 Task: Check current mortgage rates with a credit score of 680-699.
Action: Mouse moved to (819, 163)
Screenshot: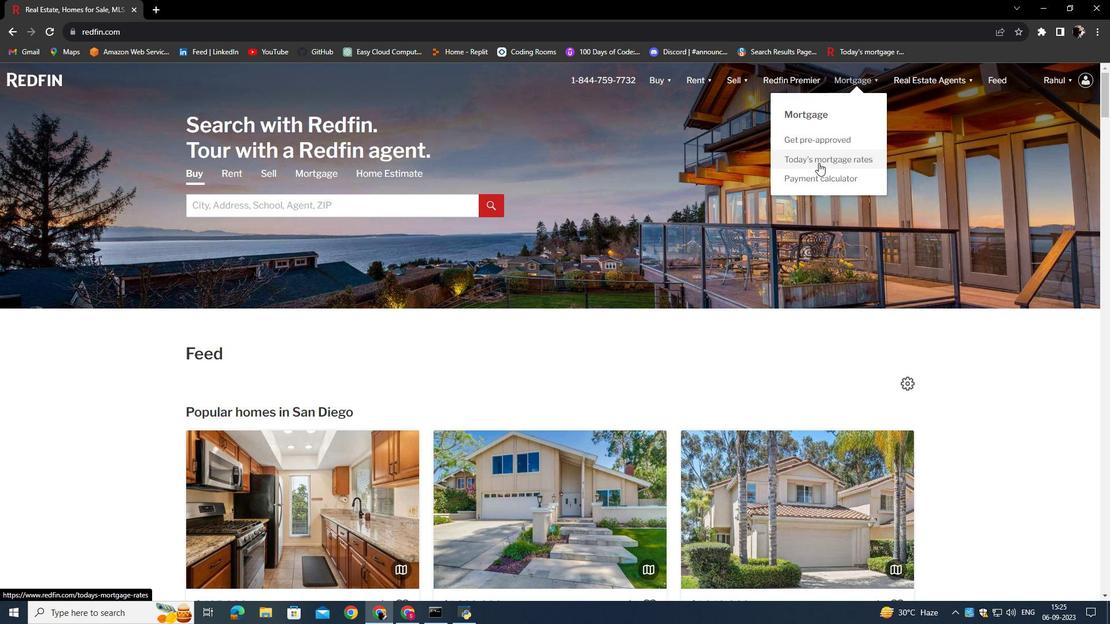 
Action: Mouse pressed left at (819, 163)
Screenshot: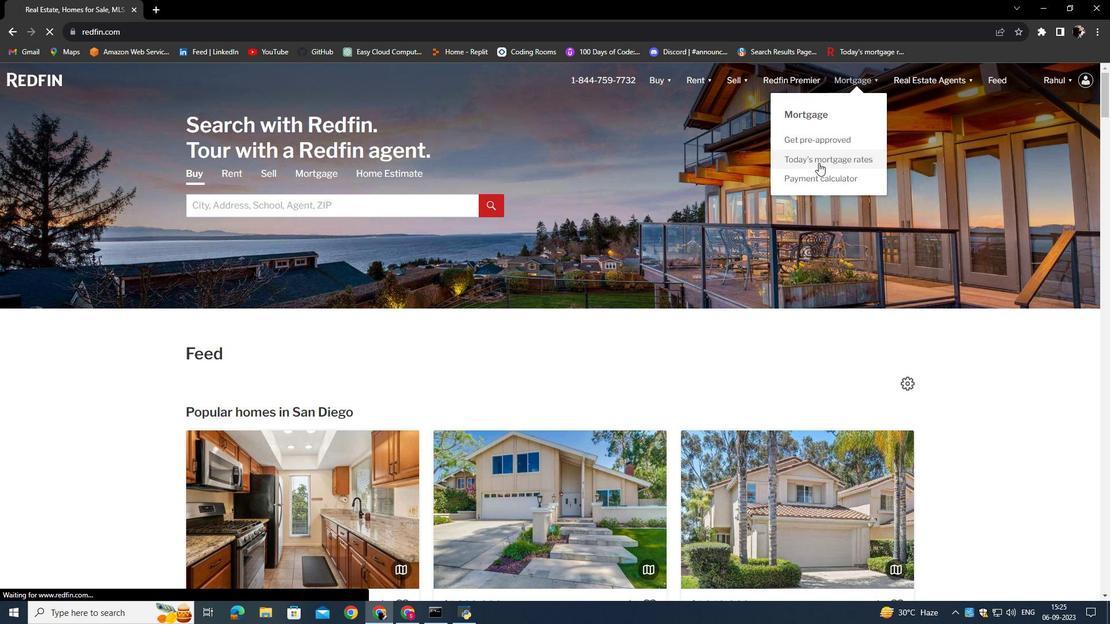 
Action: Mouse moved to (446, 315)
Screenshot: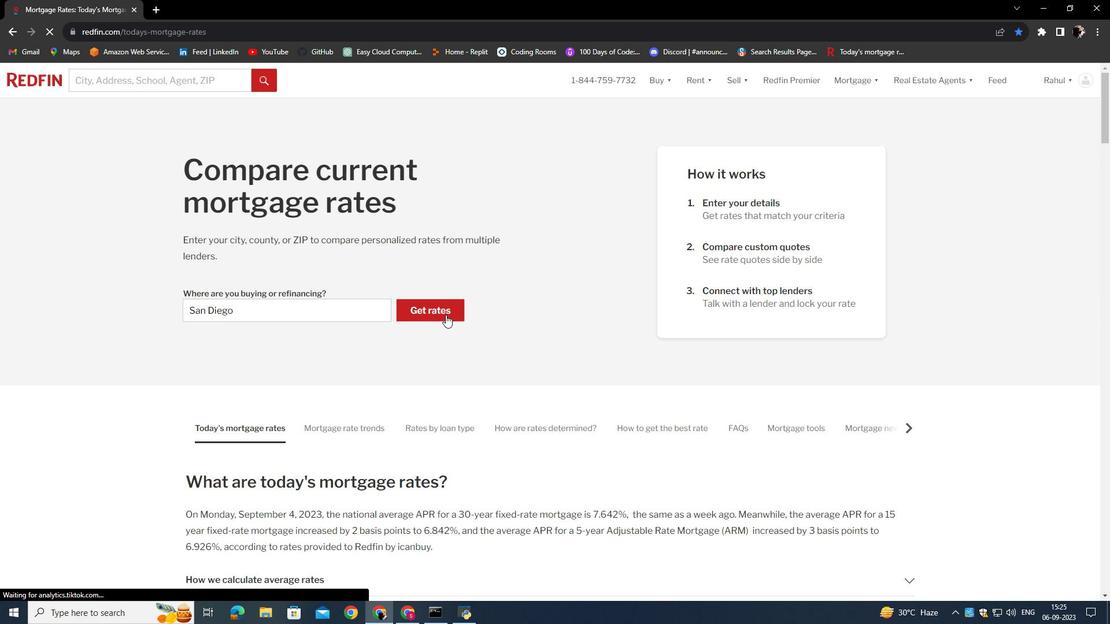 
Action: Mouse pressed left at (446, 315)
Screenshot: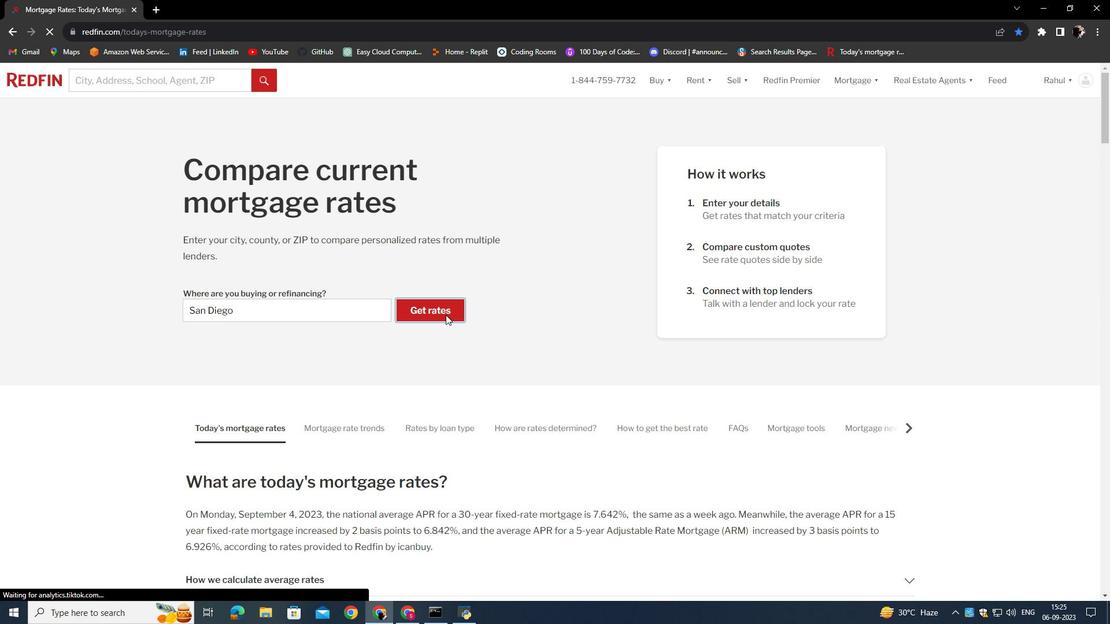 
Action: Mouse moved to (303, 216)
Screenshot: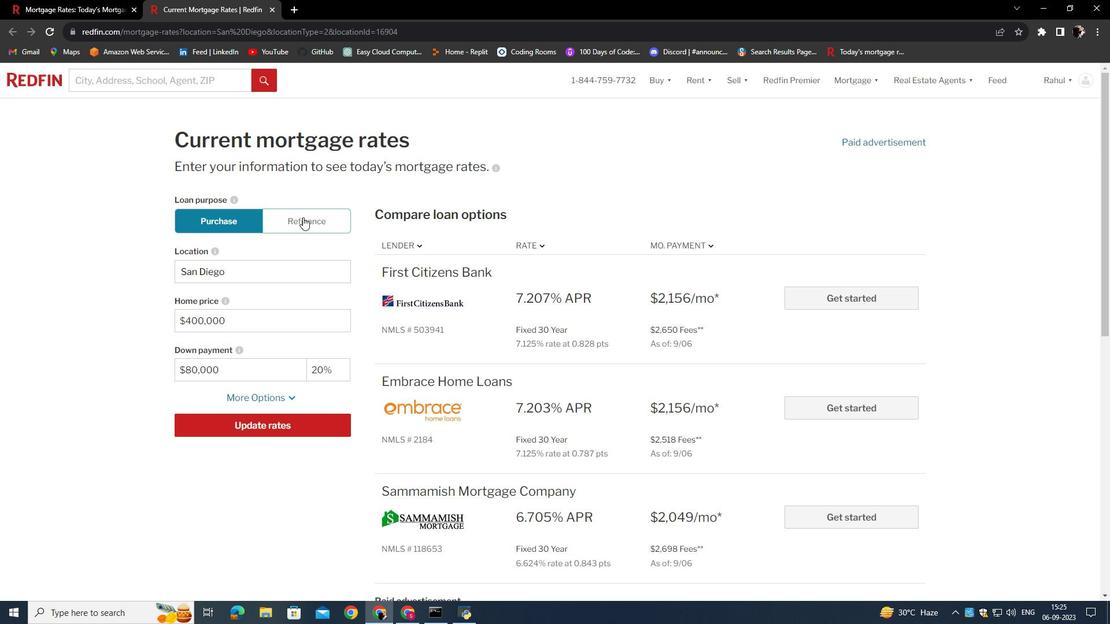 
Action: Mouse pressed left at (303, 216)
Screenshot: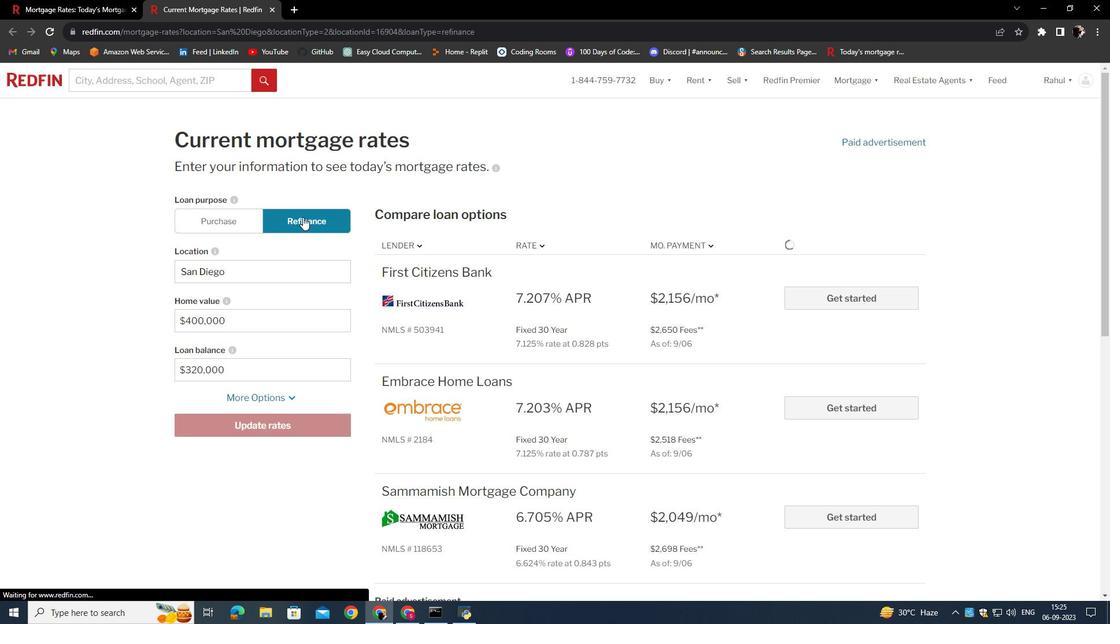 
Action: Mouse moved to (277, 400)
Screenshot: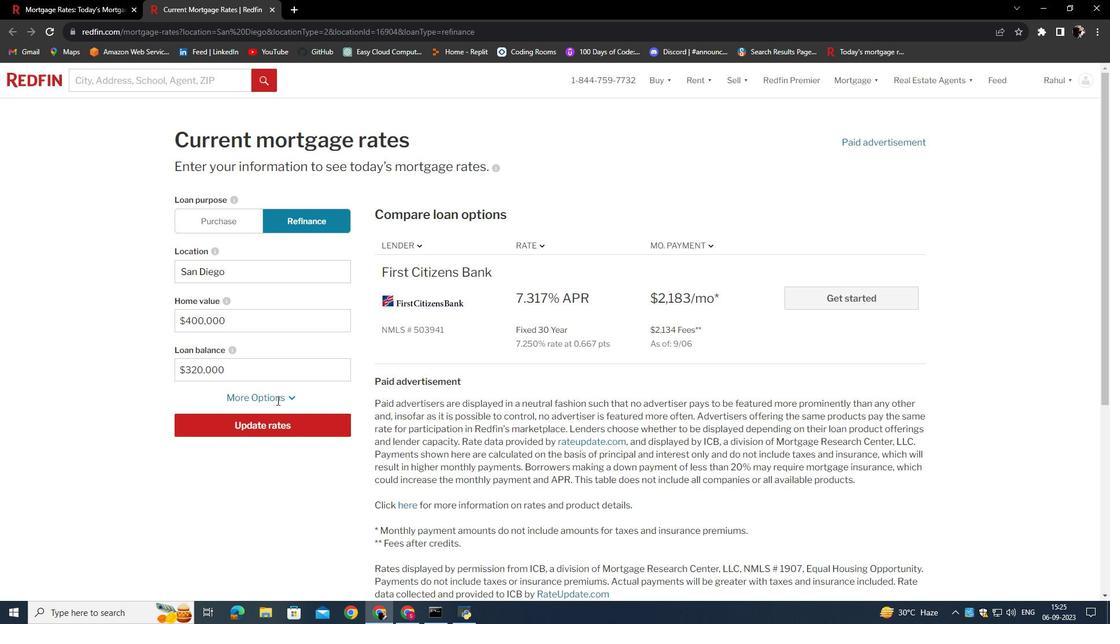 
Action: Mouse pressed left at (277, 400)
Screenshot: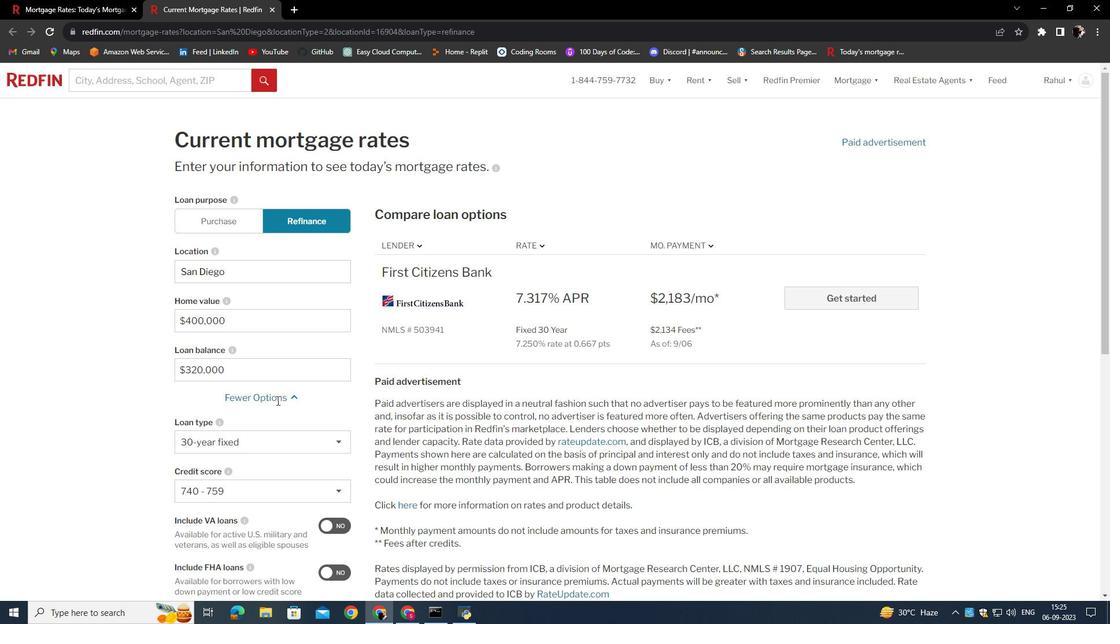 
Action: Mouse scrolled (277, 400) with delta (0, 0)
Screenshot: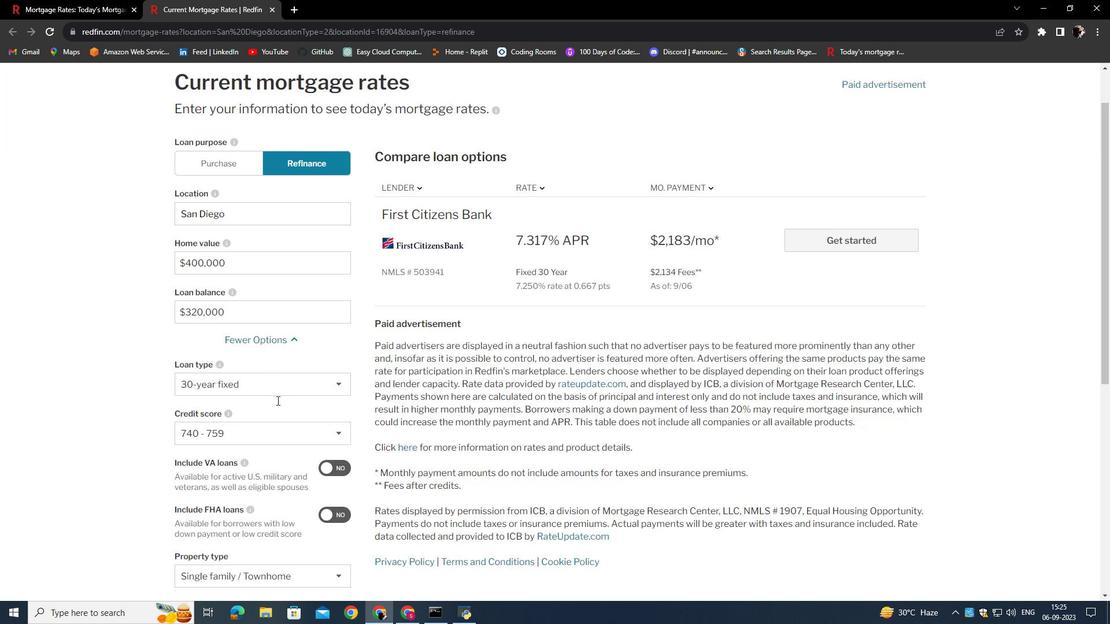 
Action: Mouse moved to (264, 428)
Screenshot: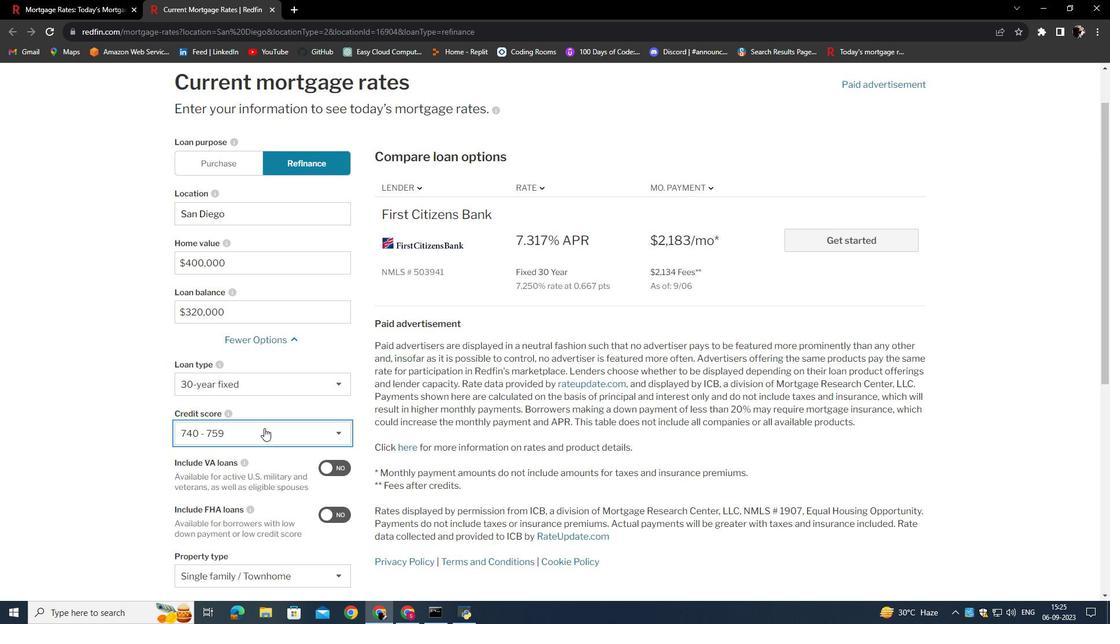 
Action: Mouse pressed left at (264, 428)
Screenshot: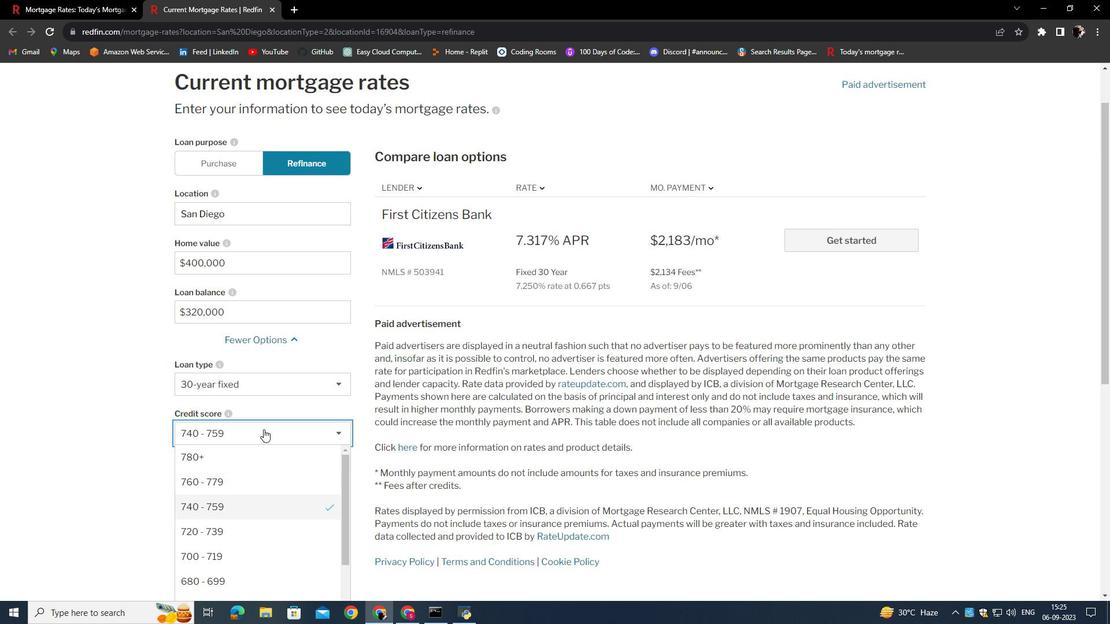 
Action: Mouse moved to (230, 511)
Screenshot: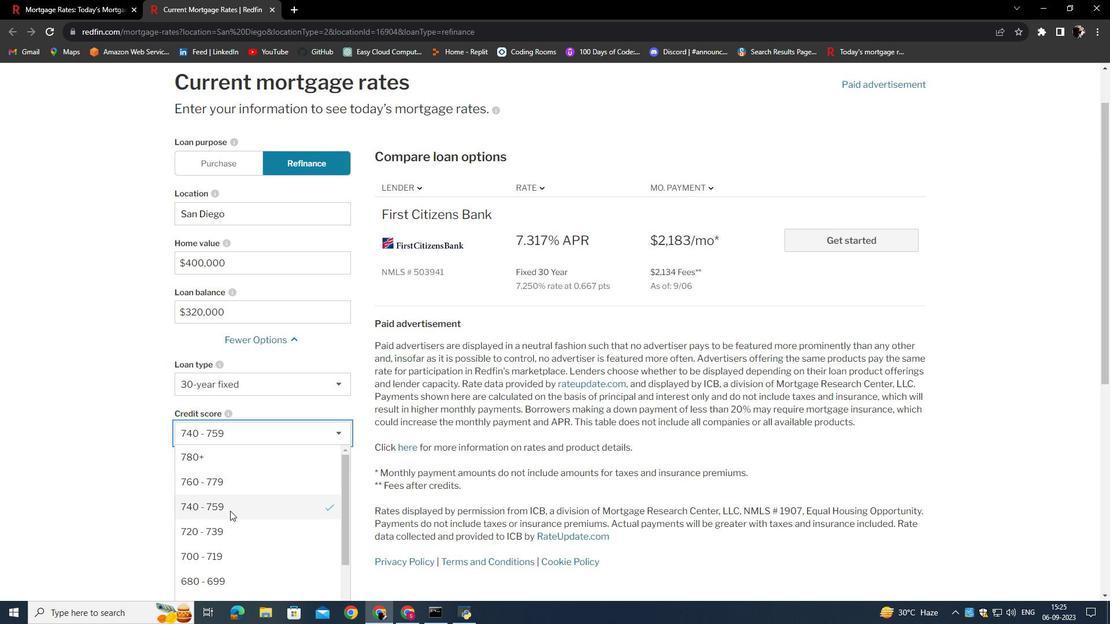 
Action: Mouse scrolled (230, 510) with delta (0, 0)
Screenshot: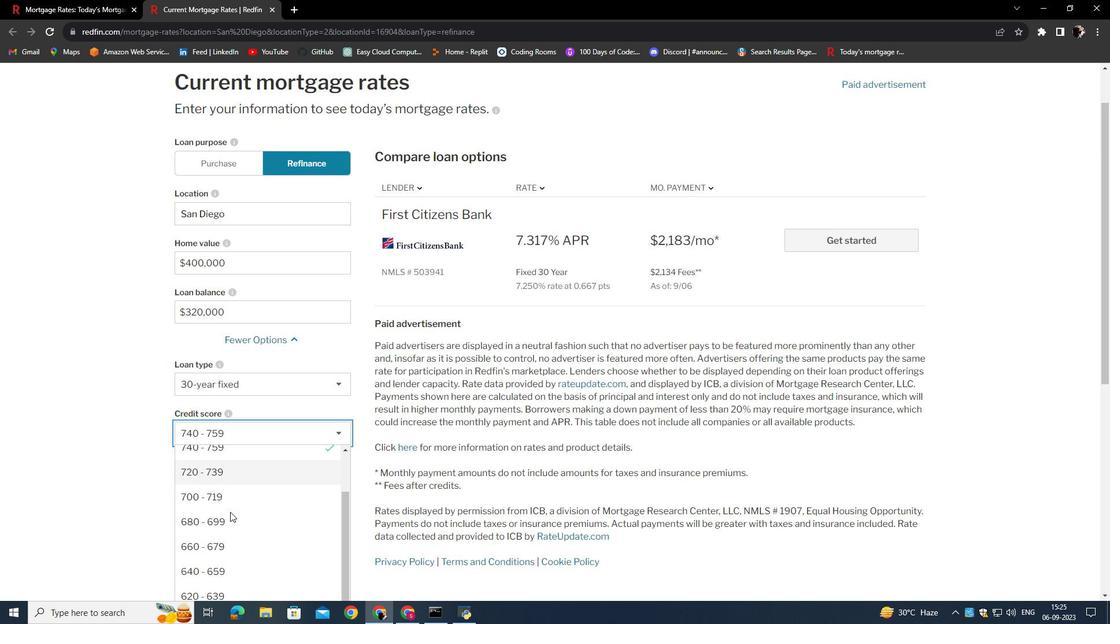 
Action: Mouse moved to (230, 511)
Screenshot: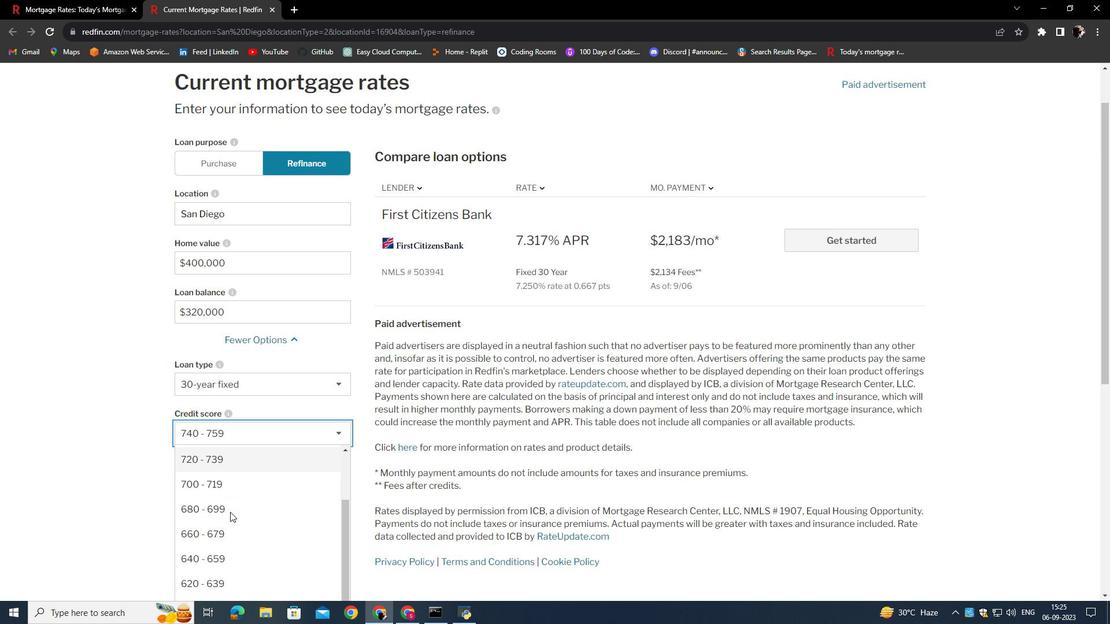 
Action: Mouse scrolled (230, 510) with delta (0, 0)
Screenshot: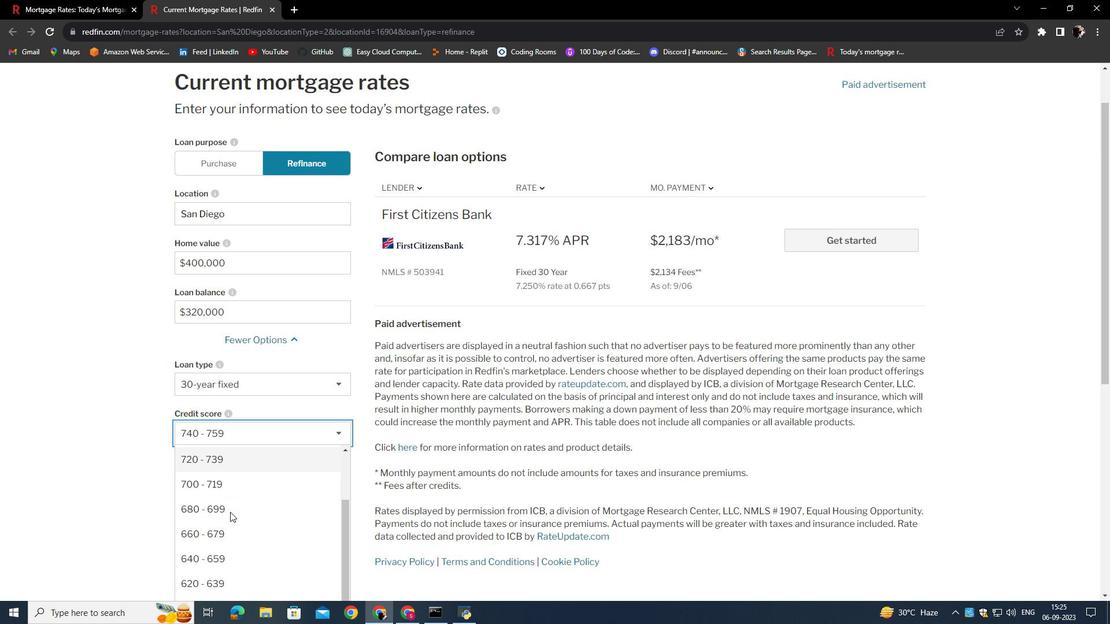 
Action: Mouse moved to (230, 512)
Screenshot: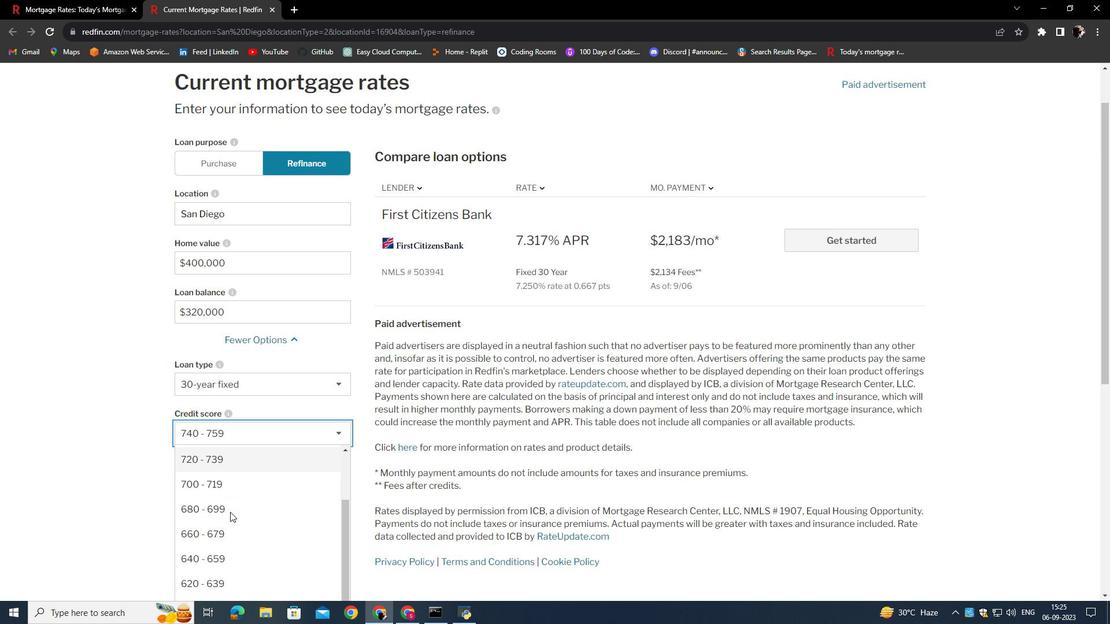 
Action: Mouse scrolled (230, 511) with delta (0, 0)
Screenshot: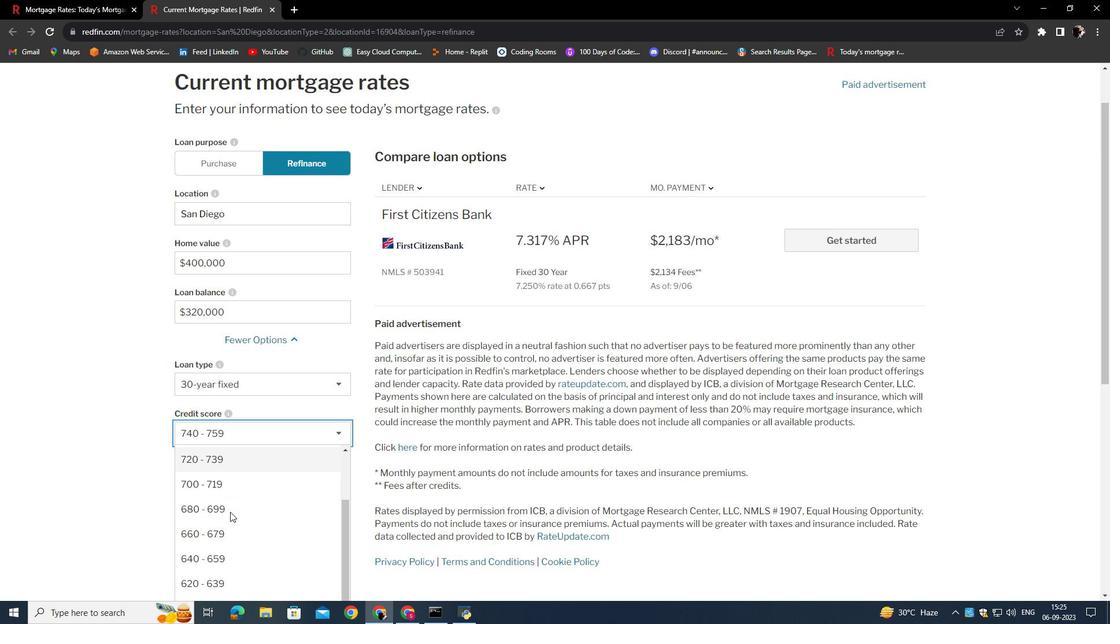 
Action: Mouse moved to (226, 509)
Screenshot: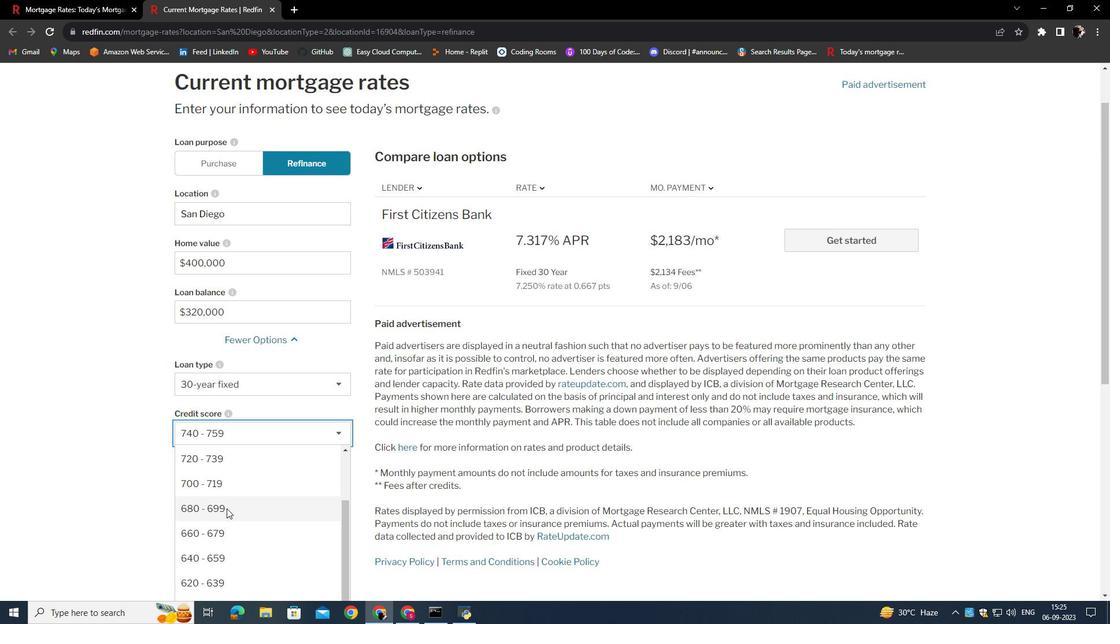
Action: Mouse pressed left at (226, 509)
Screenshot: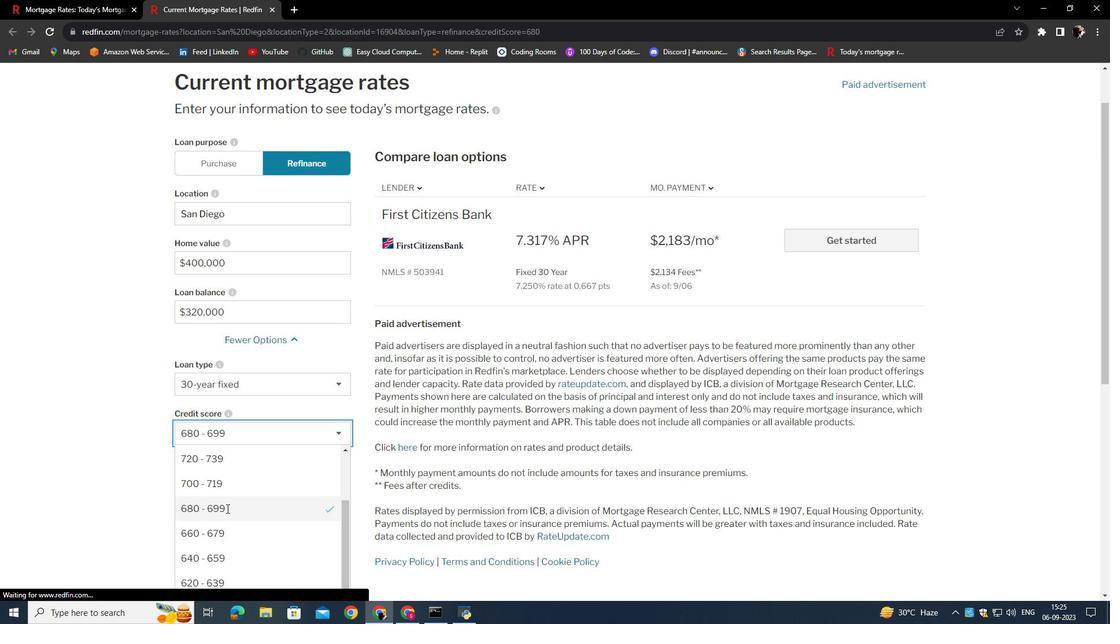 
Action: Mouse moved to (267, 444)
Screenshot: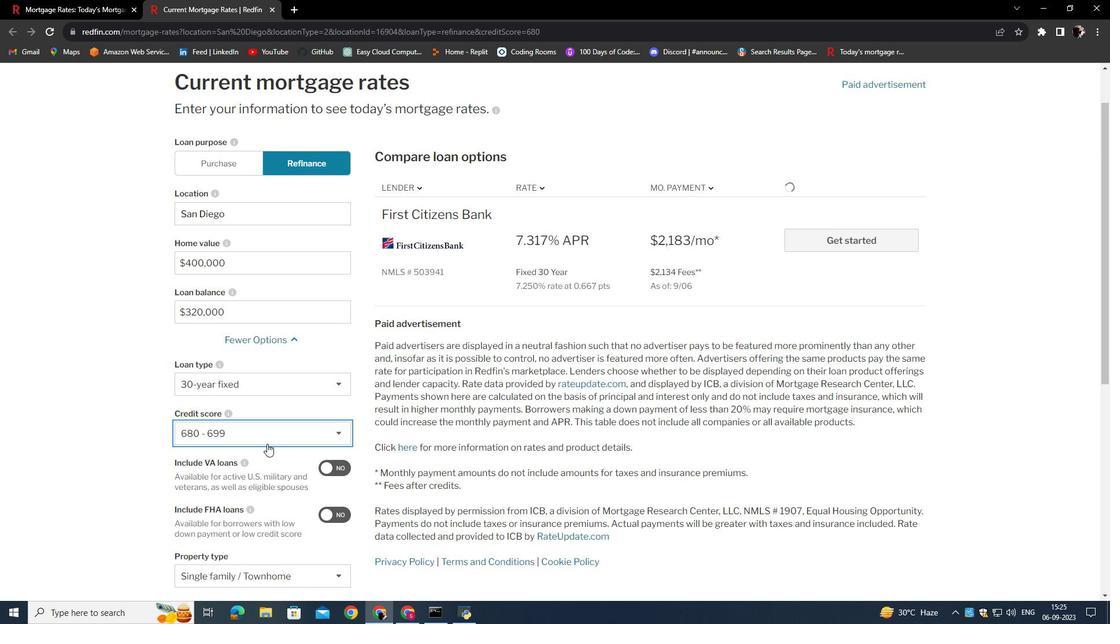 
Action: Mouse scrolled (267, 443) with delta (0, 0)
Screenshot: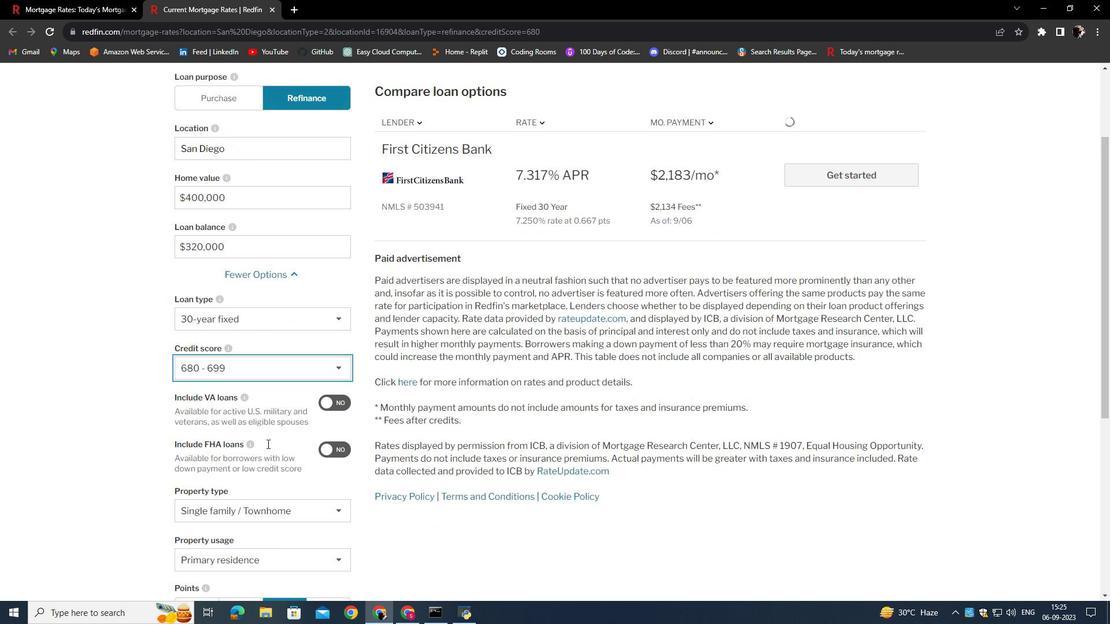 
Action: Mouse scrolled (267, 443) with delta (0, 0)
Screenshot: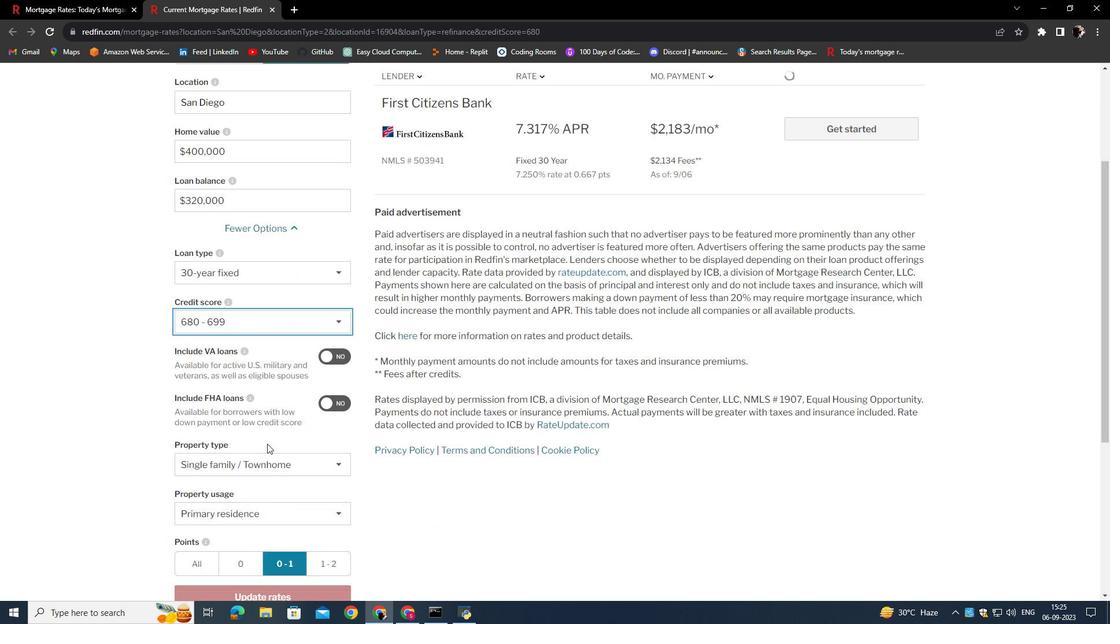 
Action: Mouse scrolled (267, 443) with delta (0, 0)
Screenshot: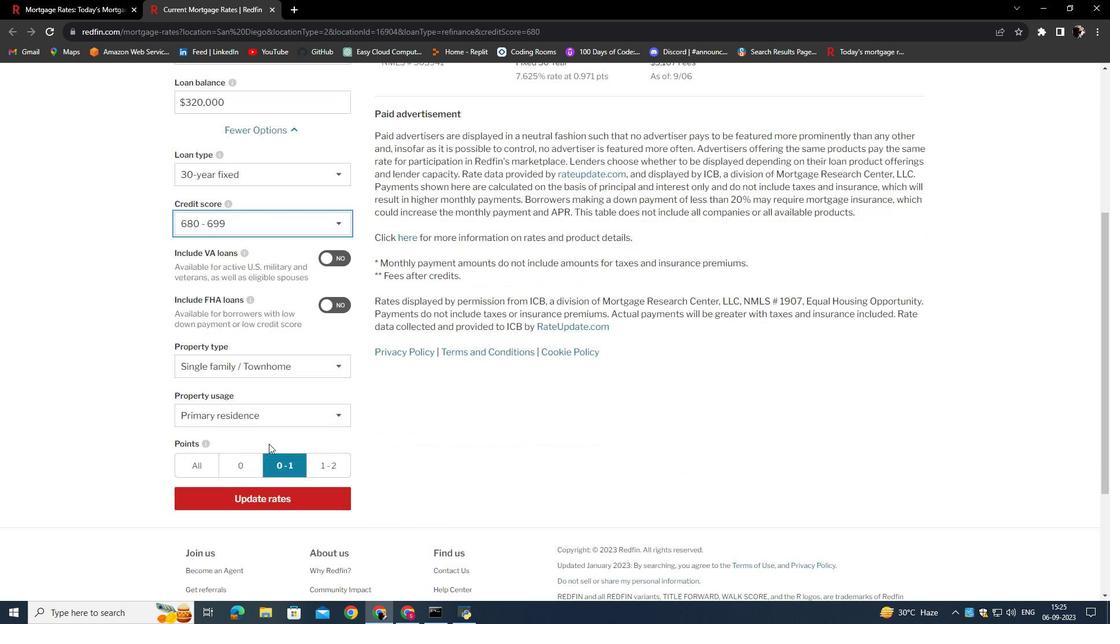 
Action: Mouse scrolled (267, 443) with delta (0, 0)
Screenshot: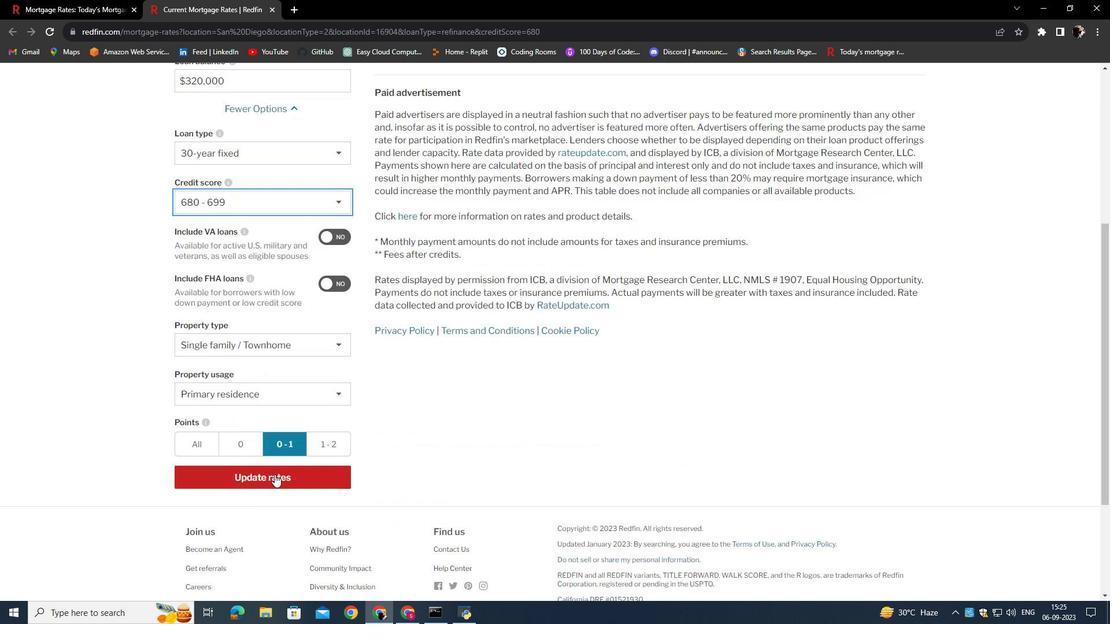
Action: Mouse moved to (282, 490)
Screenshot: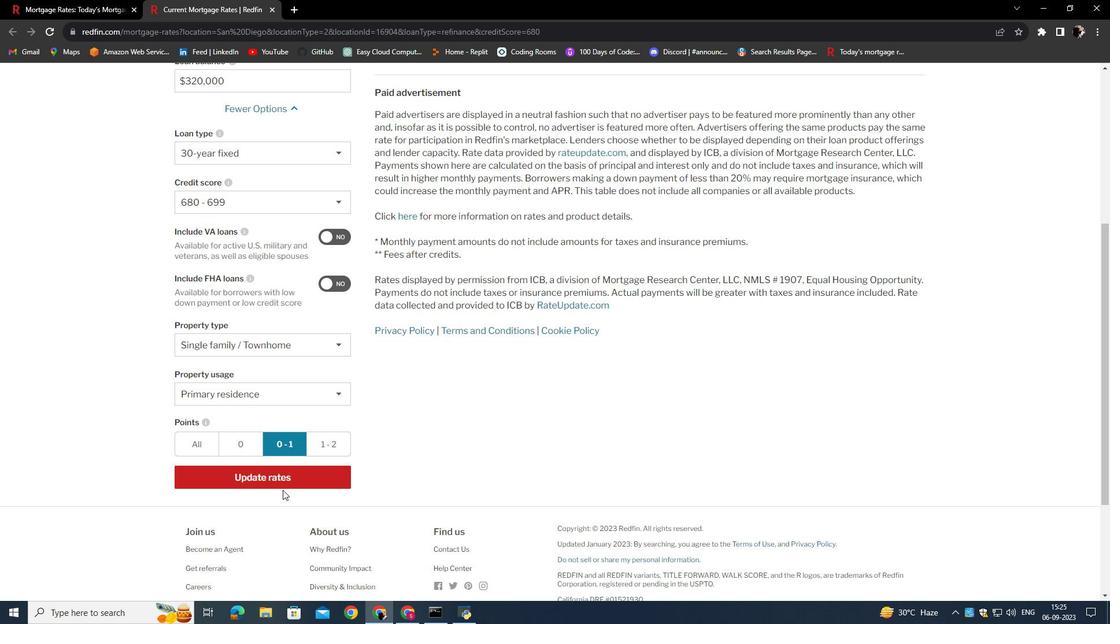 
Action: Mouse pressed left at (282, 490)
Screenshot: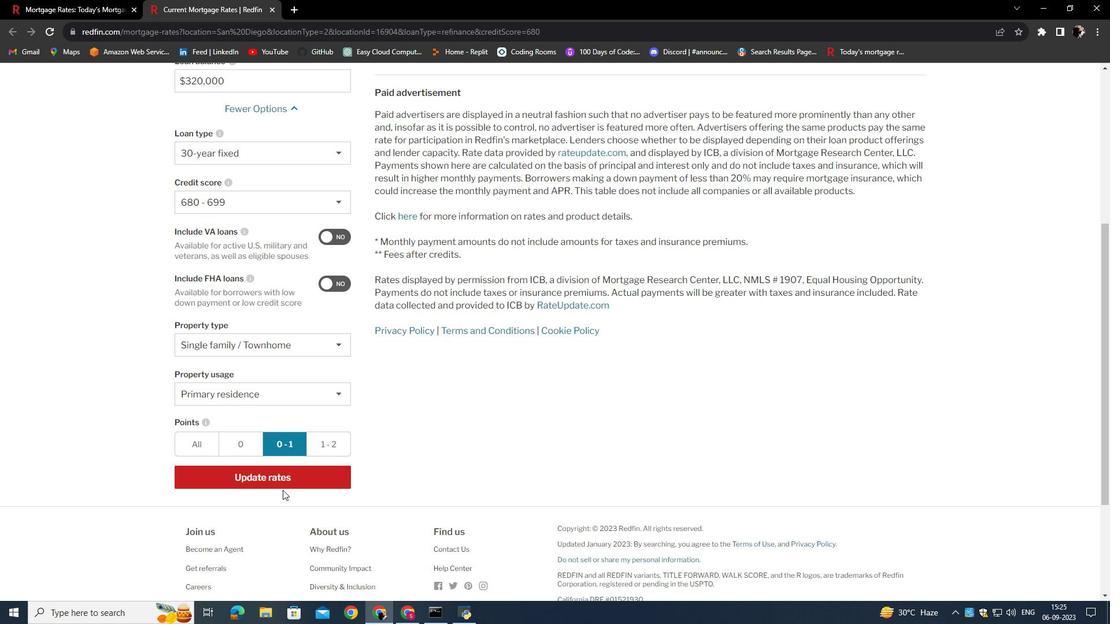 
Action: Mouse moved to (280, 482)
Screenshot: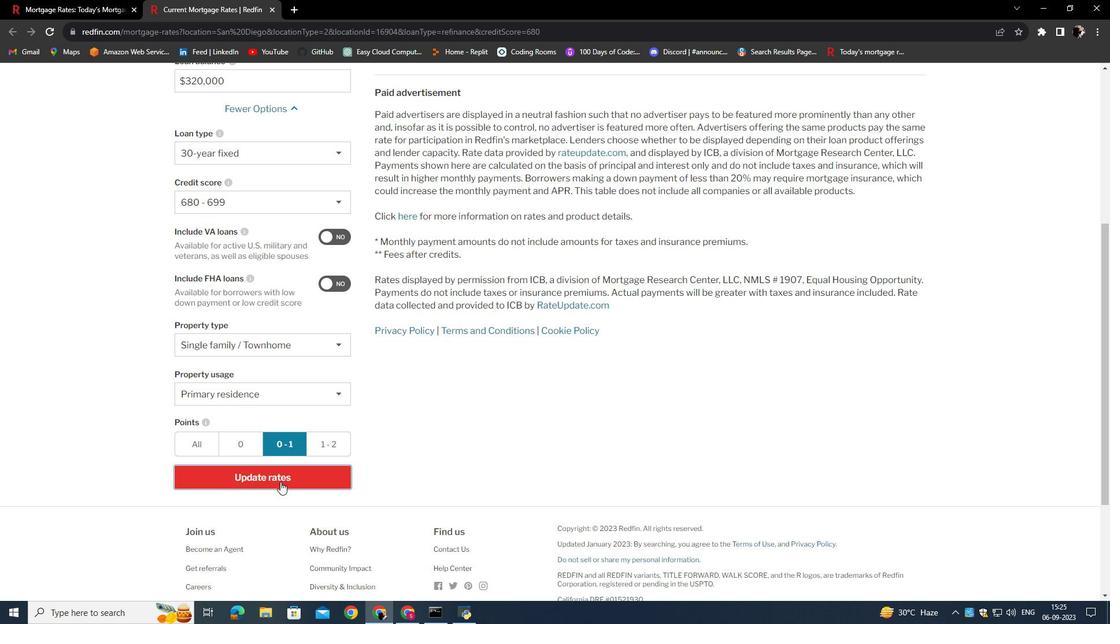 
Action: Mouse pressed left at (280, 482)
Screenshot: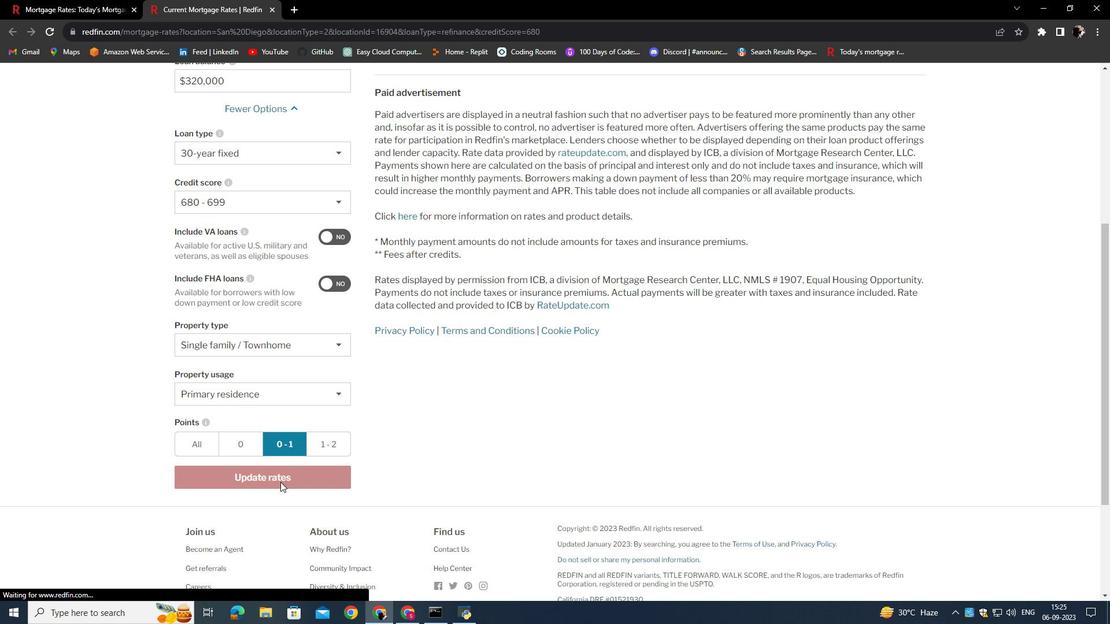 
